 Task: Add Guinness Stout 6 Pack Bottles to the cart.
Action: Mouse moved to (733, 285)
Screenshot: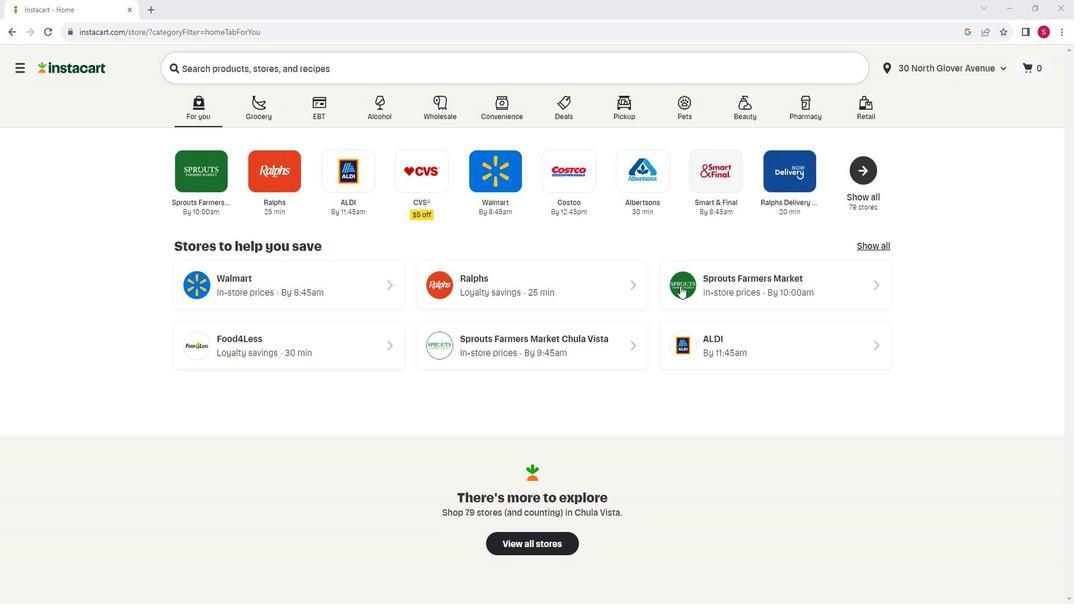 
Action: Mouse pressed left at (733, 285)
Screenshot: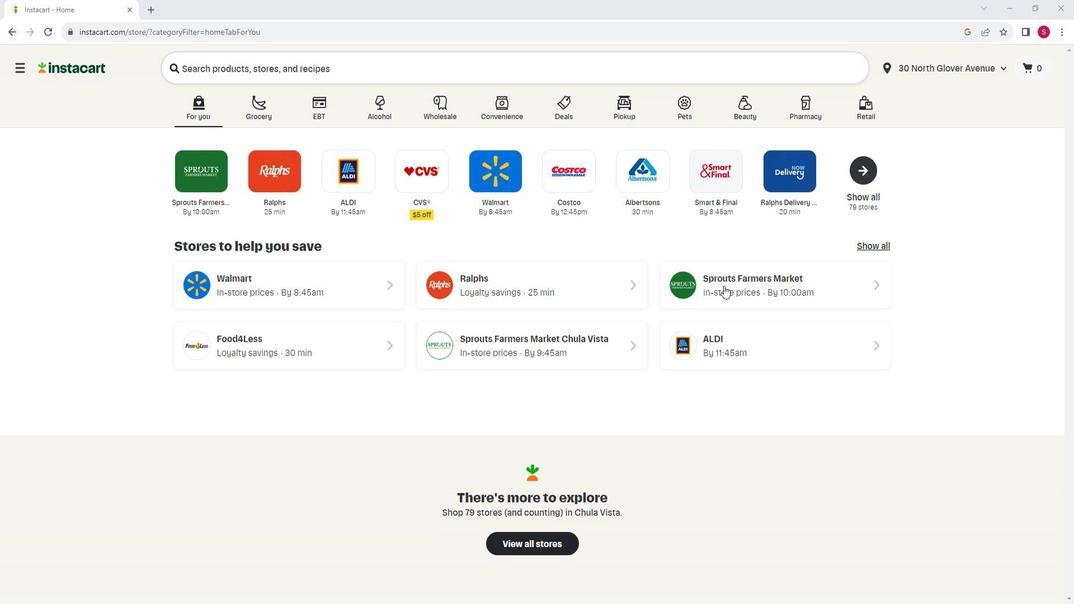 
Action: Mouse moved to (137, 312)
Screenshot: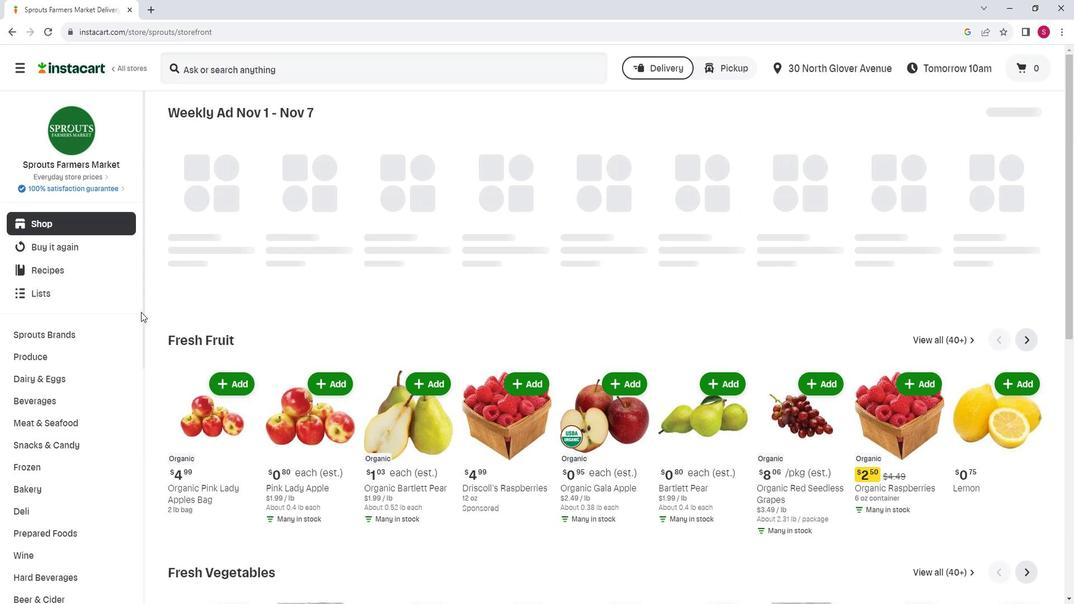 
Action: Mouse scrolled (137, 312) with delta (0, 0)
Screenshot: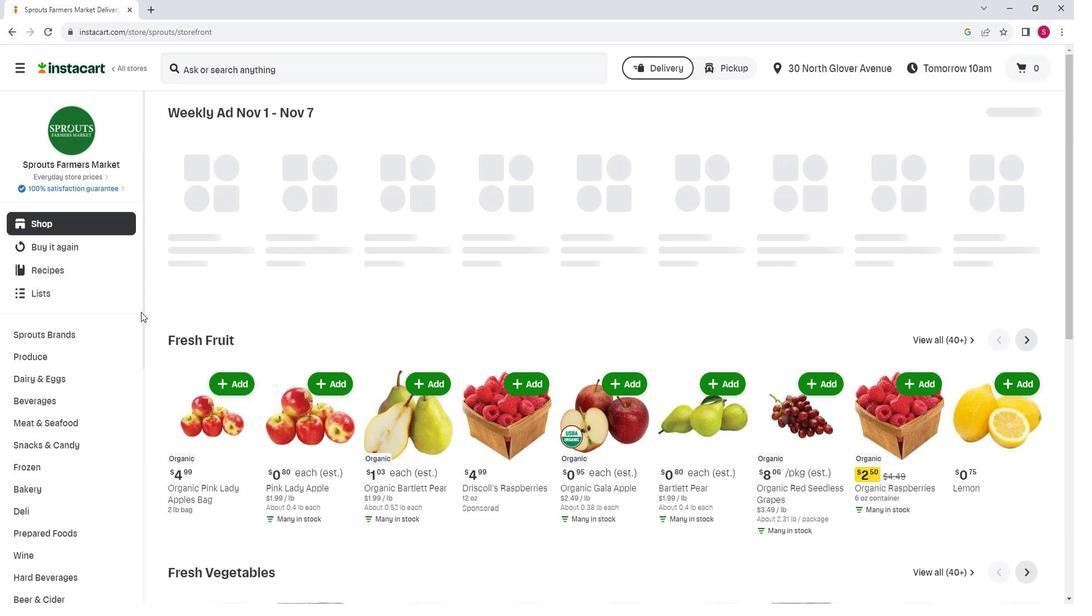 
Action: Mouse moved to (136, 315)
Screenshot: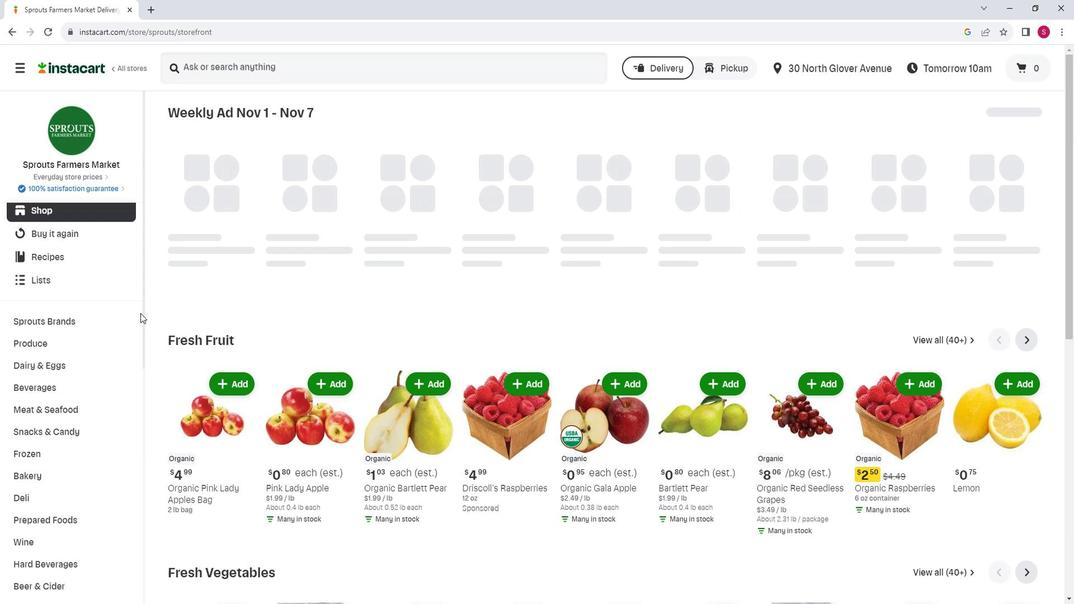 
Action: Mouse scrolled (136, 314) with delta (0, -1)
Screenshot: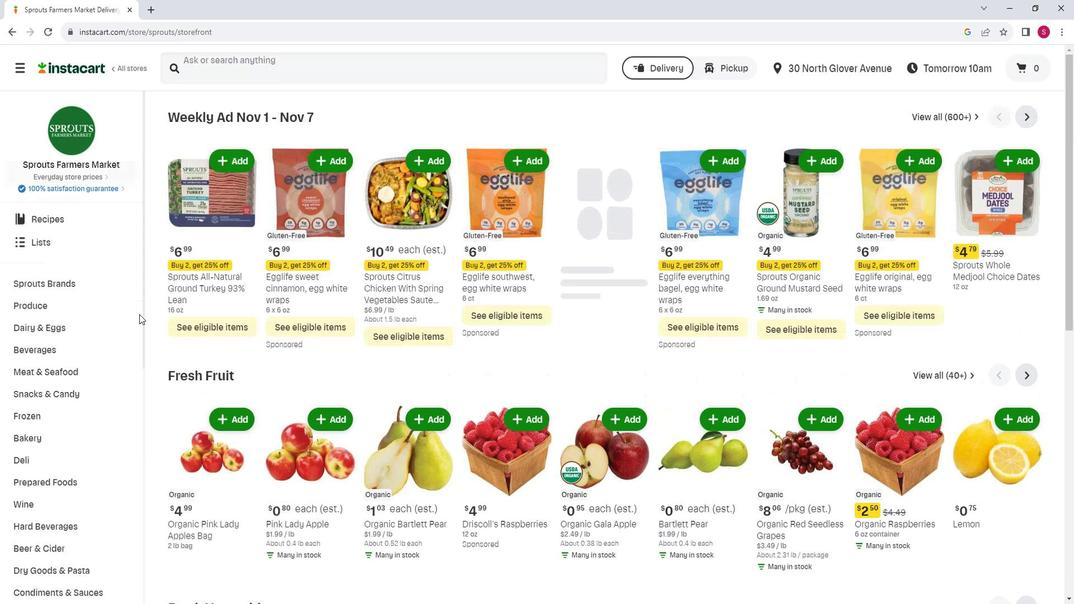 
Action: Mouse moved to (67, 485)
Screenshot: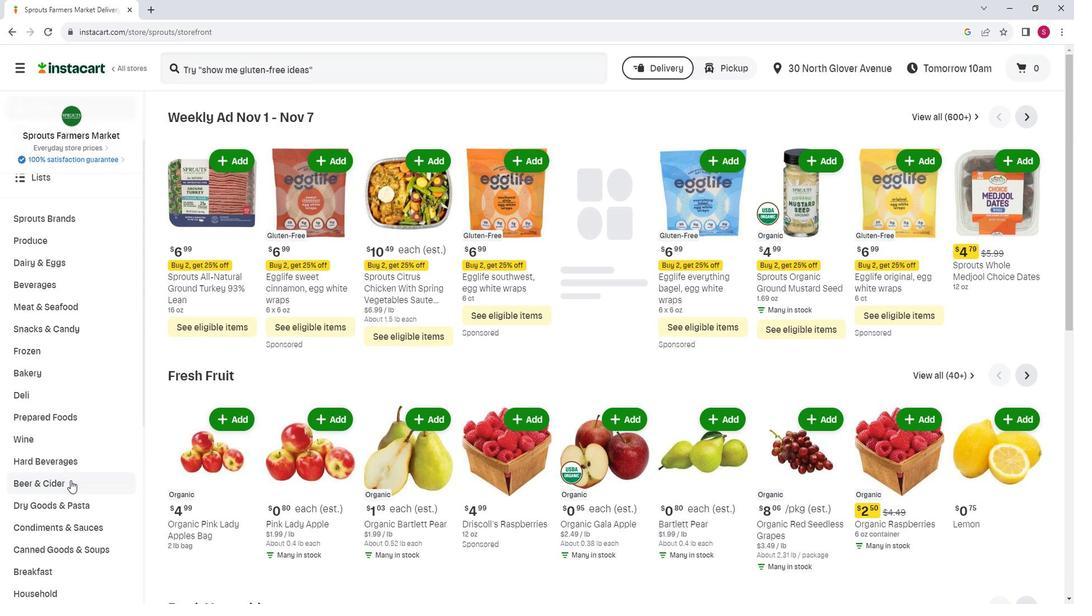 
Action: Mouse pressed left at (67, 485)
Screenshot: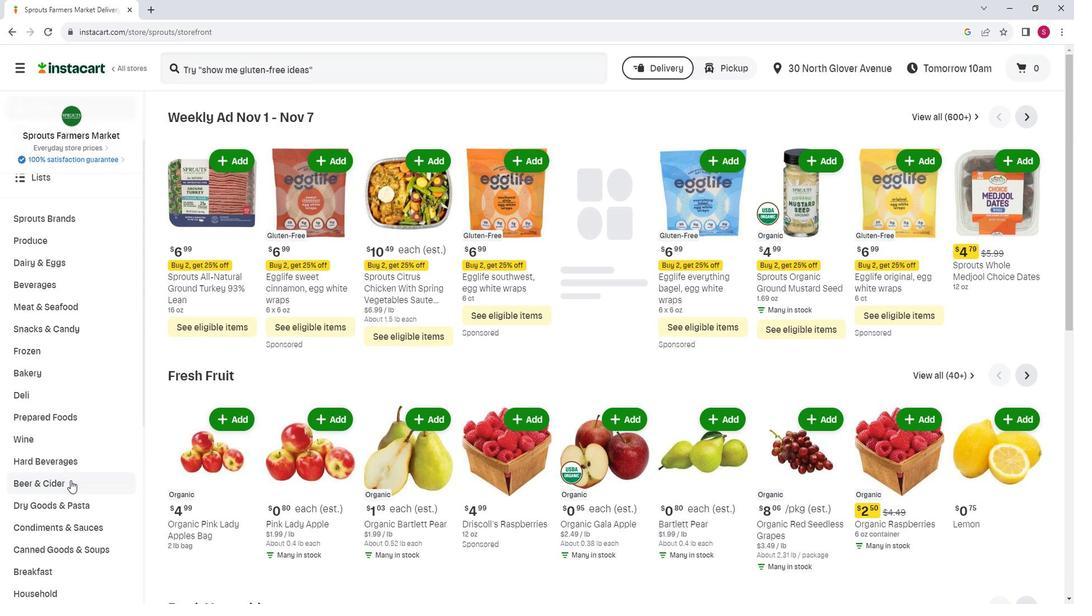 
Action: Mouse moved to (680, 141)
Screenshot: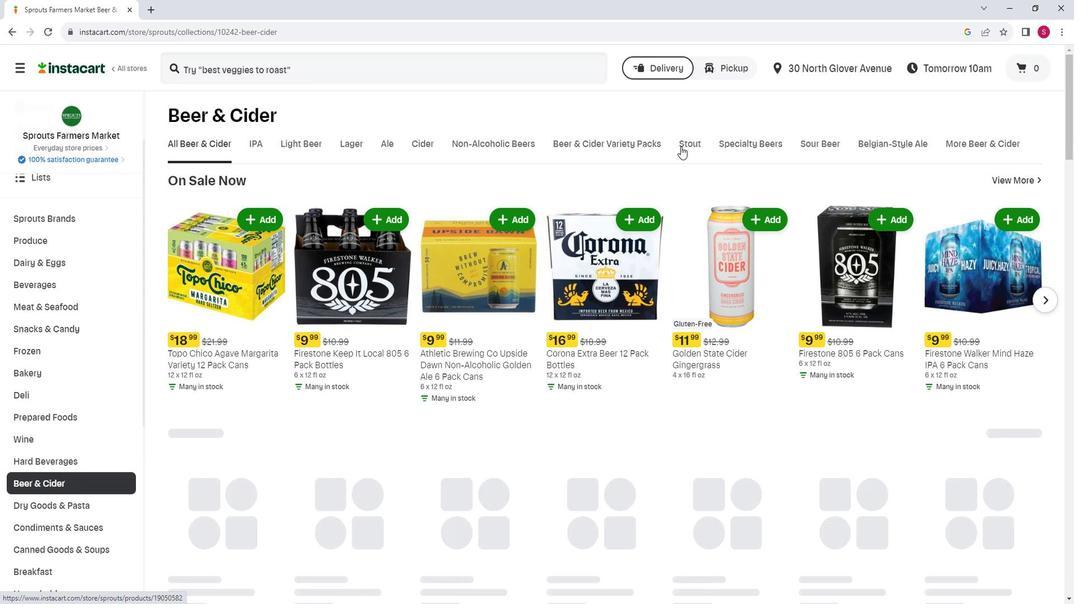 
Action: Mouse pressed left at (680, 141)
Screenshot: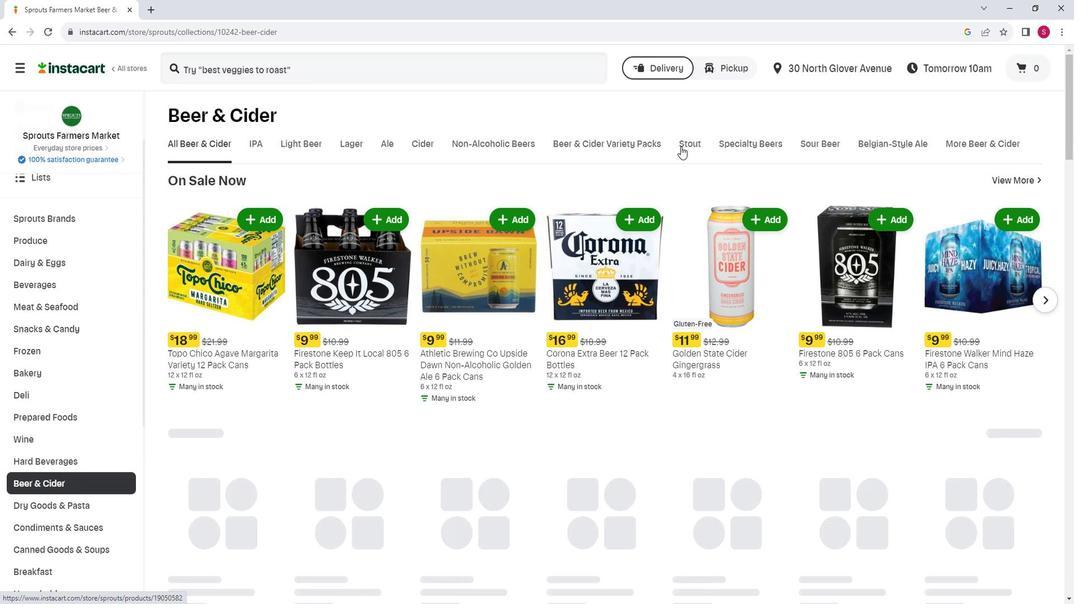 
Action: Mouse moved to (336, 245)
Screenshot: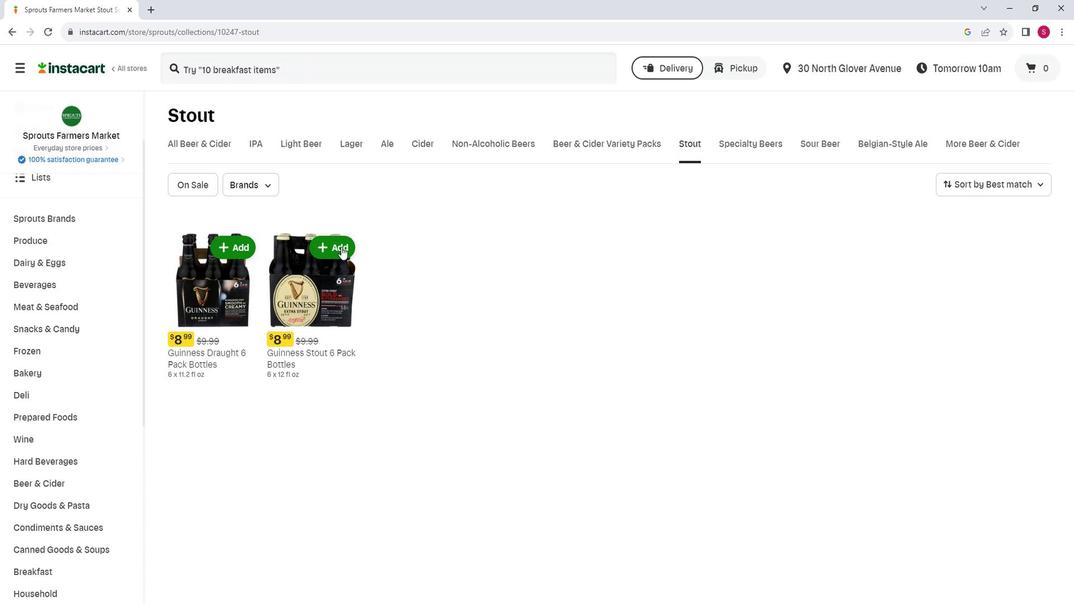 
Action: Mouse pressed left at (336, 245)
Screenshot: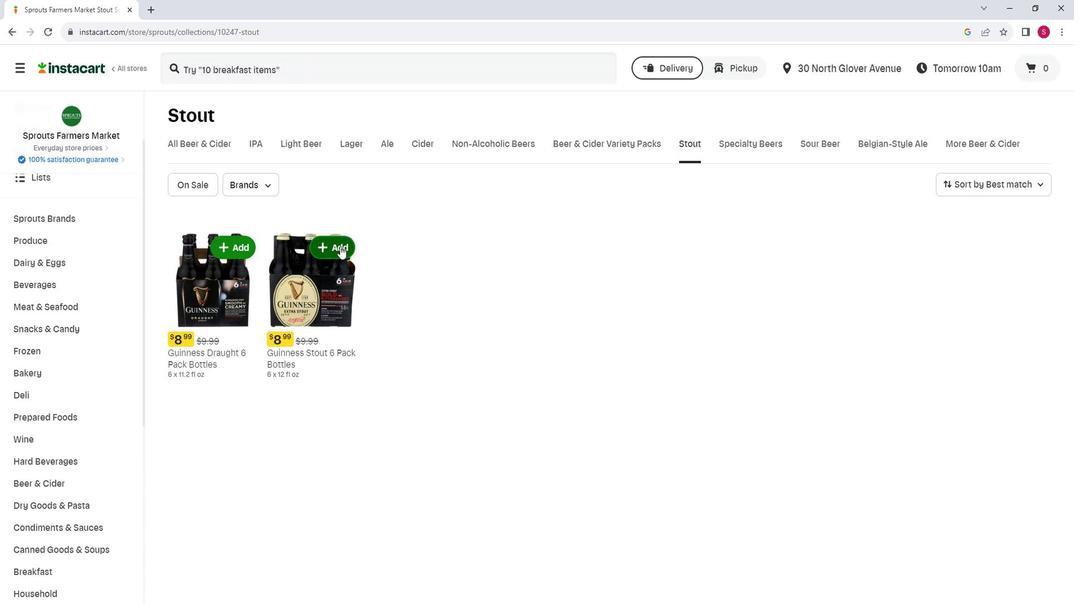 
Action: Mouse moved to (385, 228)
Screenshot: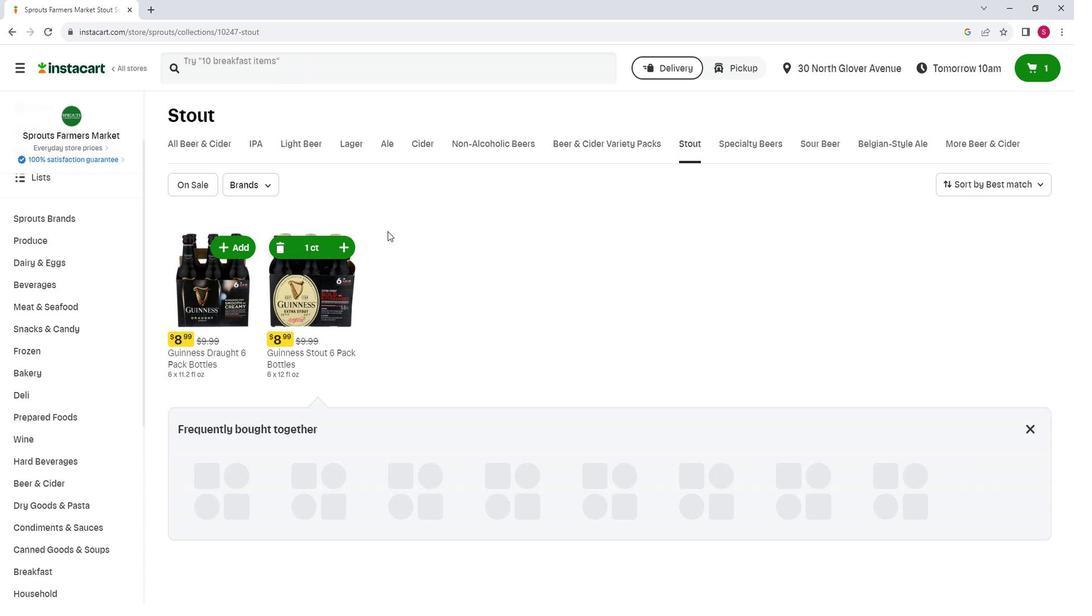 
